 Task: Set the parametric equalizer "Freq 2 (Hz)" to 1000.00.
Action: Mouse moved to (124, 10)
Screenshot: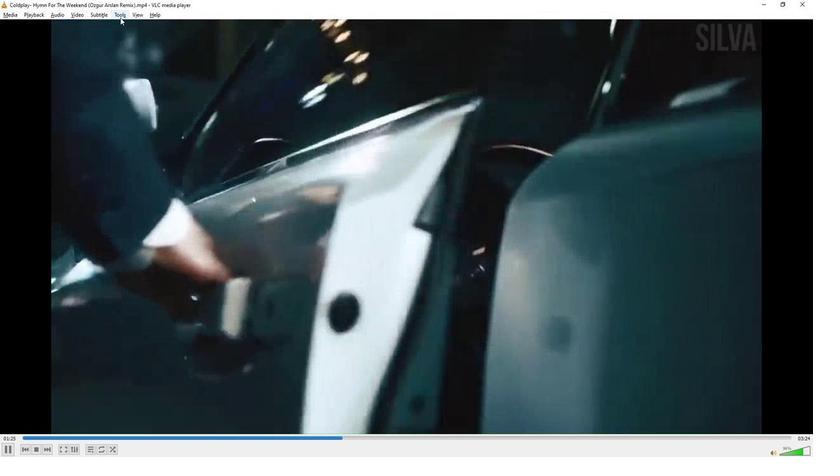 
Action: Mouse pressed left at (124, 10)
Screenshot: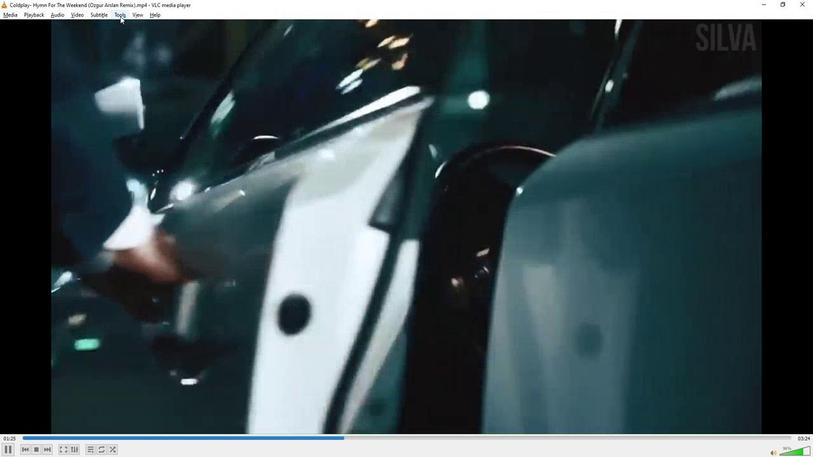 
Action: Mouse moved to (149, 111)
Screenshot: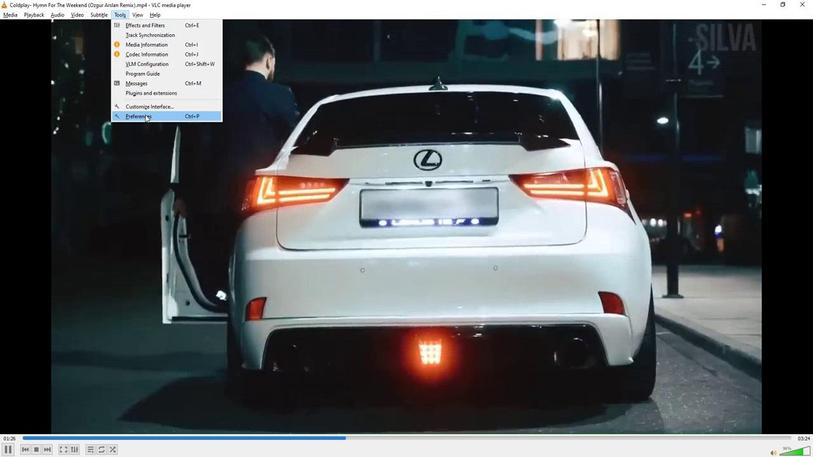 
Action: Mouse pressed left at (149, 111)
Screenshot: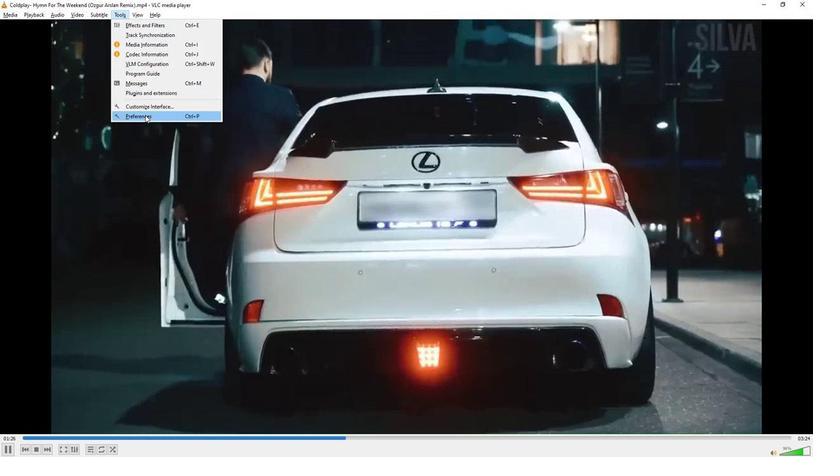 
Action: Mouse moved to (241, 343)
Screenshot: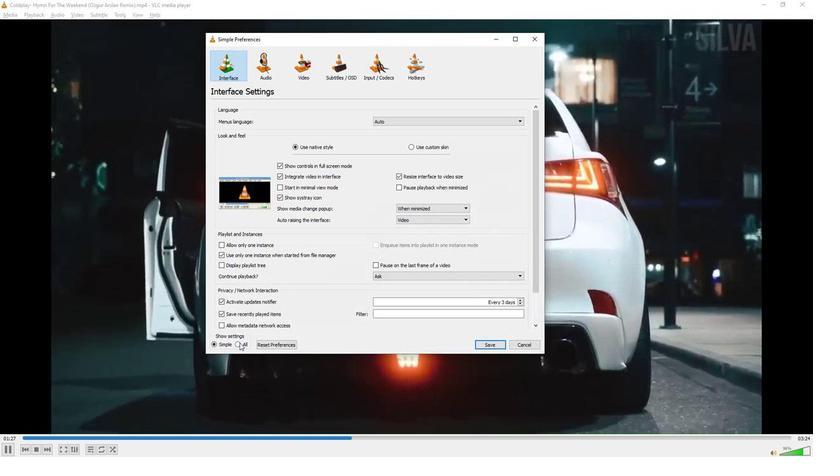 
Action: Mouse pressed left at (241, 343)
Screenshot: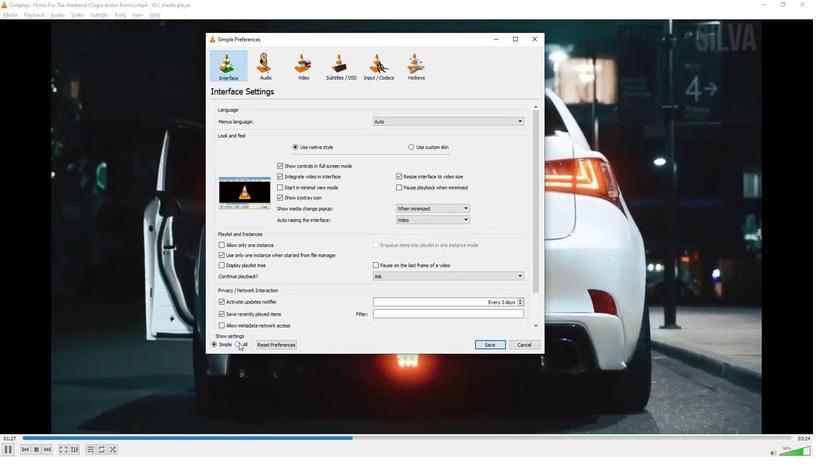 
Action: Mouse moved to (234, 147)
Screenshot: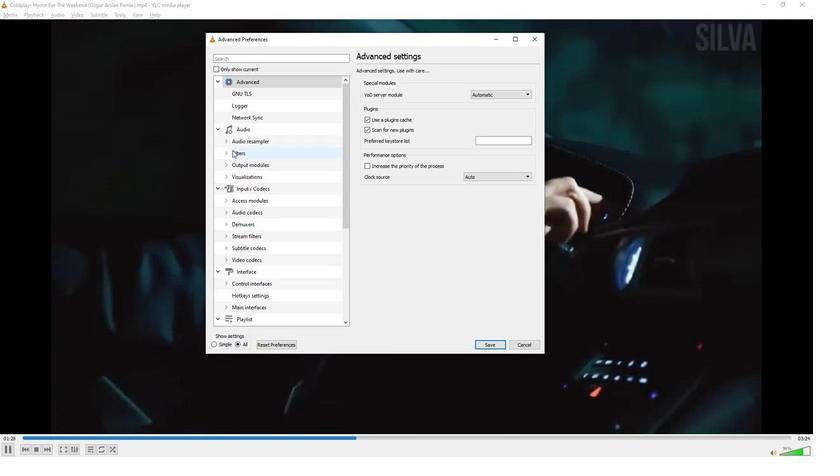 
Action: Mouse pressed left at (234, 147)
Screenshot: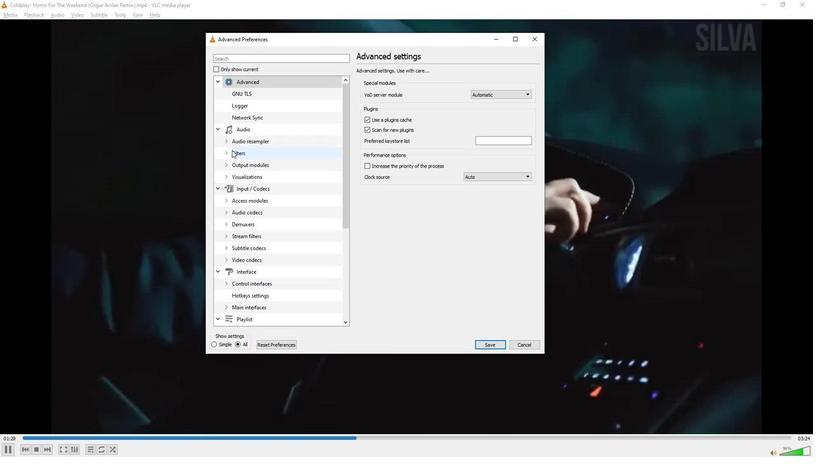 
Action: Mouse moved to (228, 149)
Screenshot: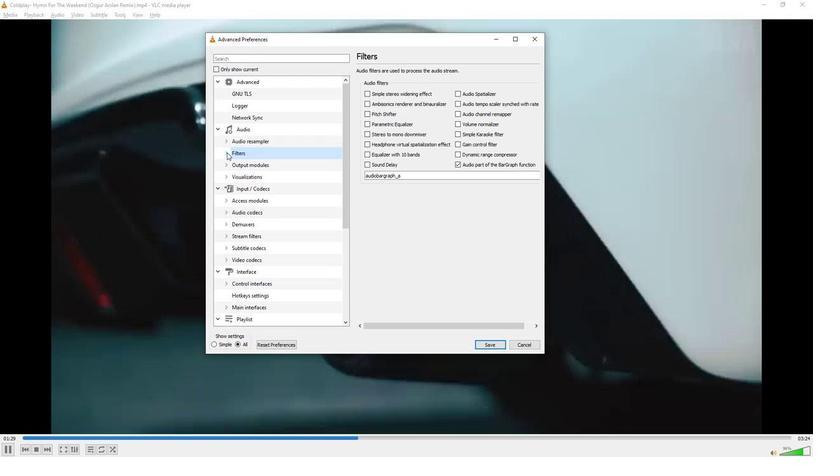 
Action: Mouse pressed left at (228, 149)
Screenshot: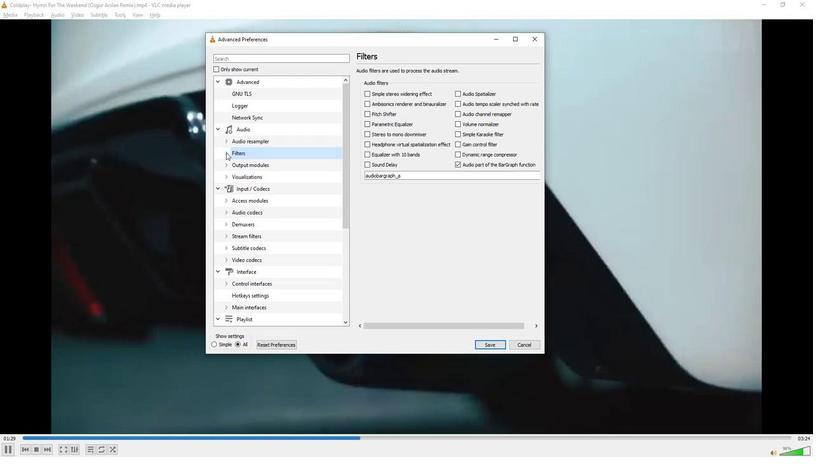 
Action: Mouse moved to (261, 260)
Screenshot: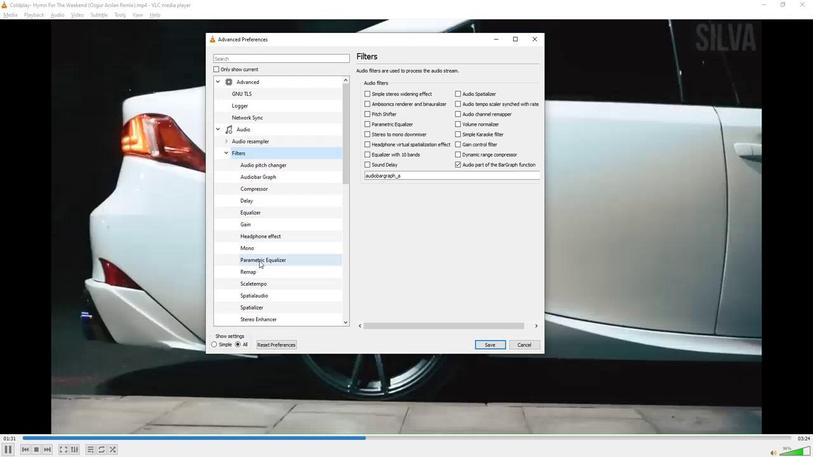 
Action: Mouse pressed left at (261, 260)
Screenshot: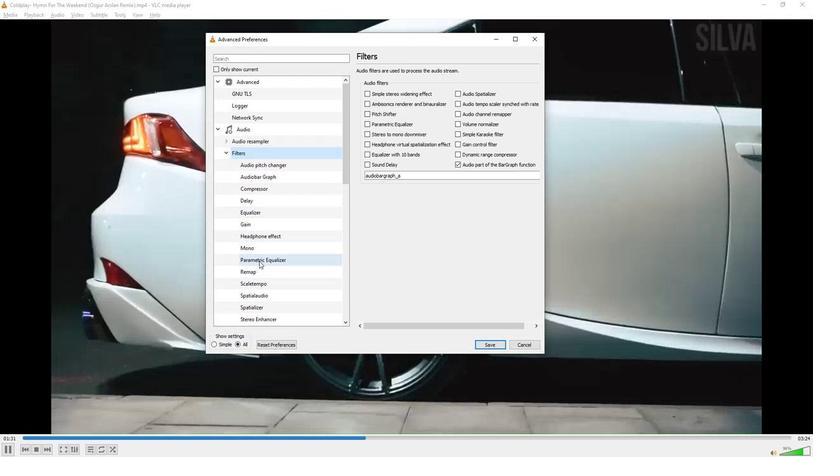 
Action: Mouse moved to (509, 163)
Screenshot: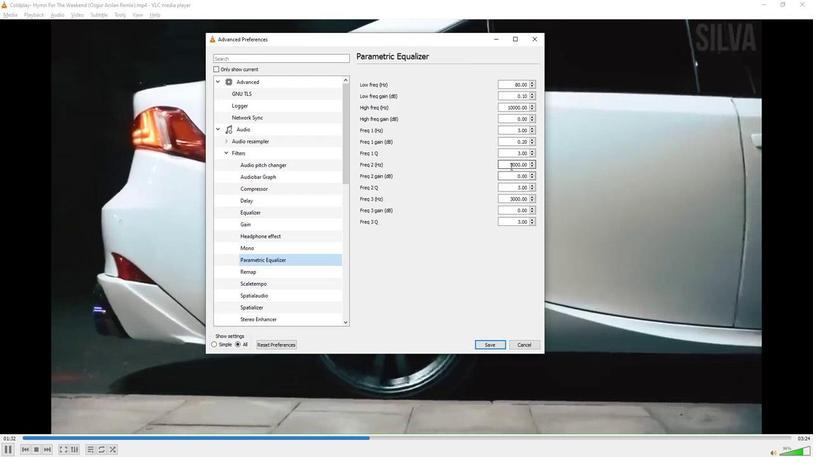 
Action: Mouse pressed left at (509, 163)
Screenshot: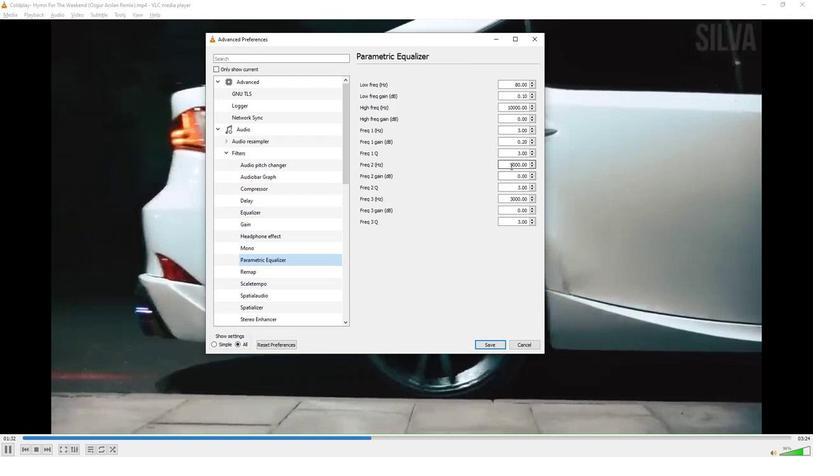 
Action: Mouse pressed left at (509, 163)
Screenshot: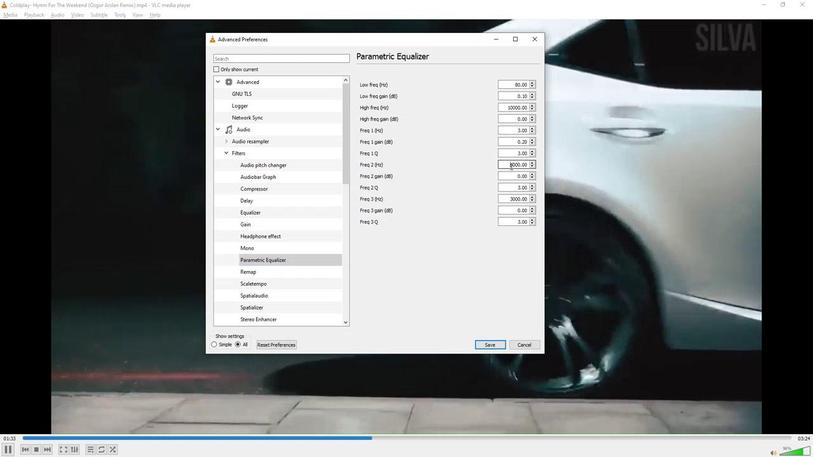 
Action: Mouse pressed left at (509, 163)
Screenshot: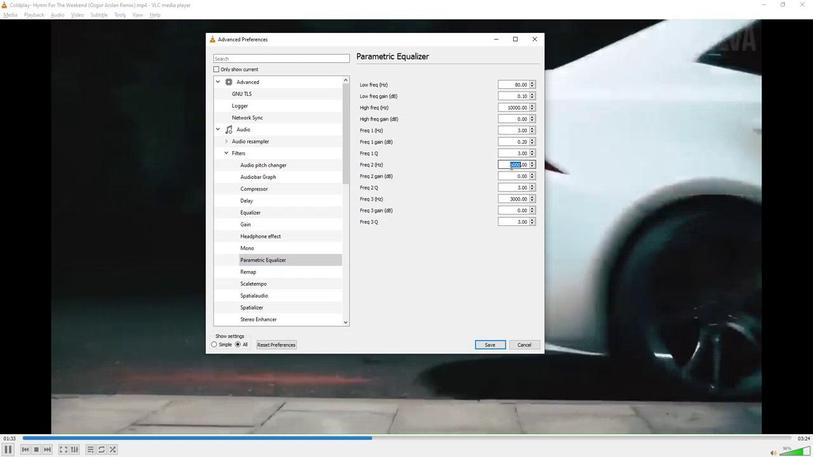 
Action: Key pressed 1000.00
Screenshot: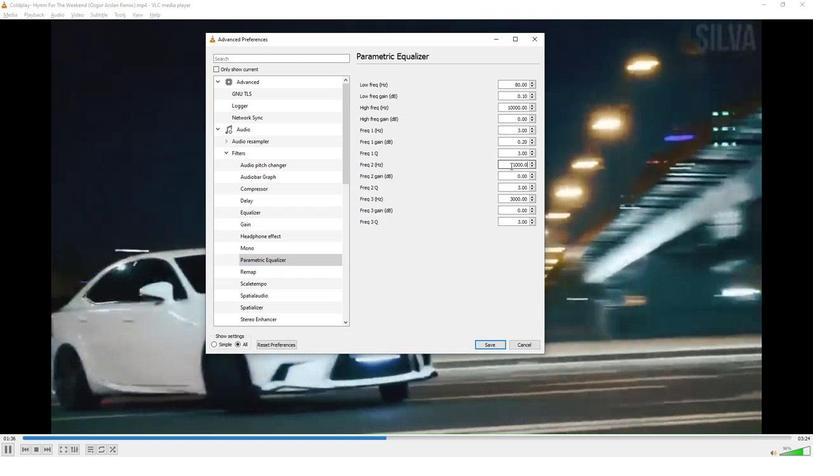 
Action: Mouse moved to (420, 283)
Screenshot: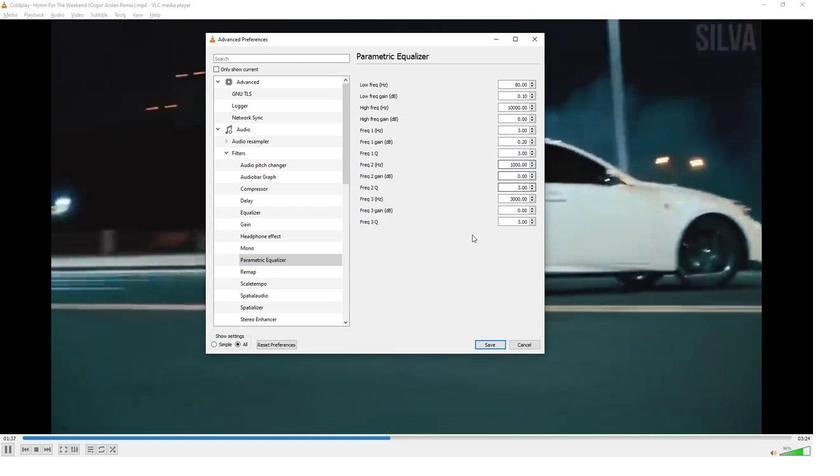 
